 Task: Create Workspace Continuous Integration and Deployment Workspace description Monitor and track industry regulations and compliance. Workspace type Engineering-IT
Action: Mouse moved to (358, 79)
Screenshot: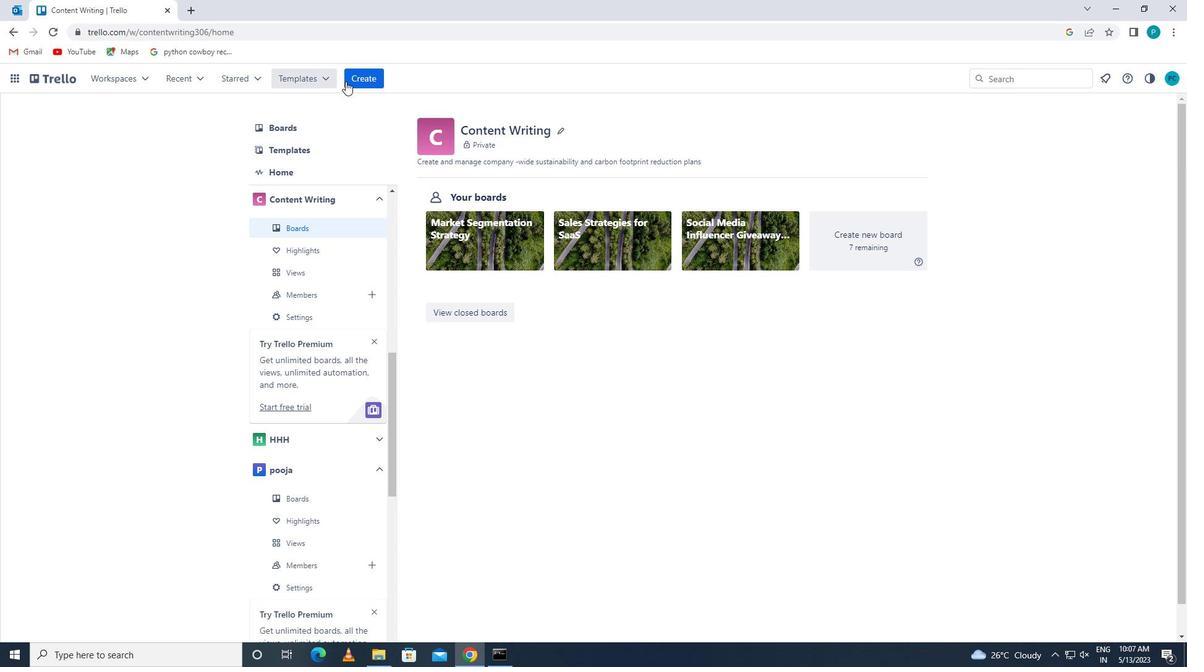 
Action: Mouse pressed left at (358, 79)
Screenshot: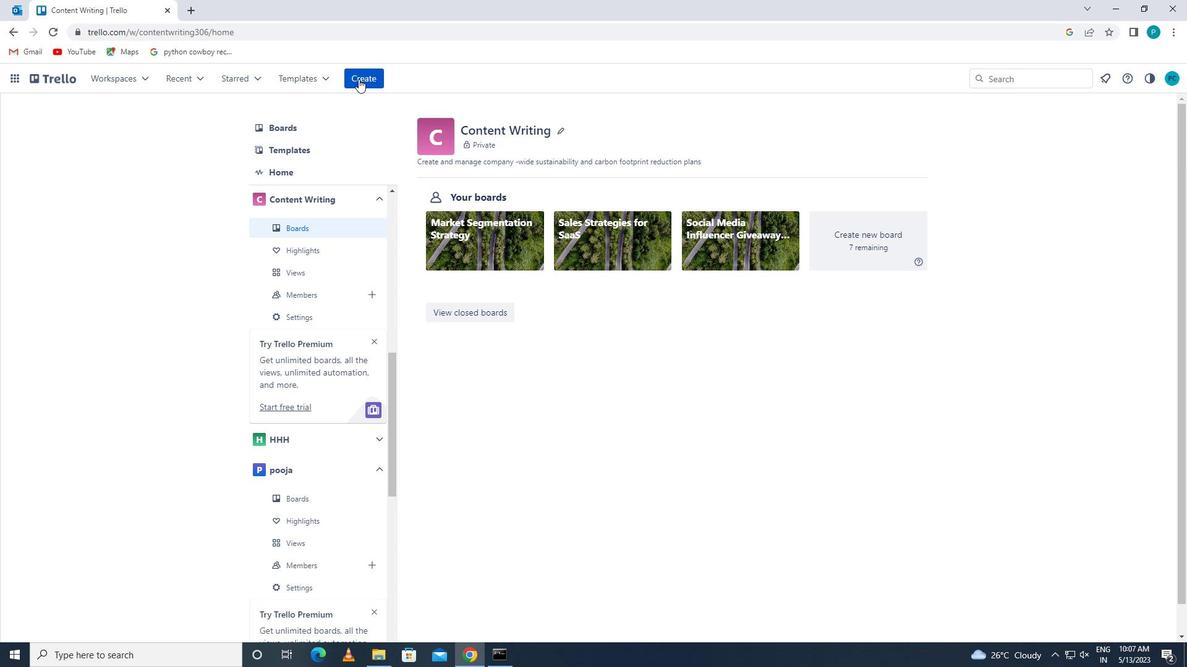 
Action: Mouse moved to (383, 187)
Screenshot: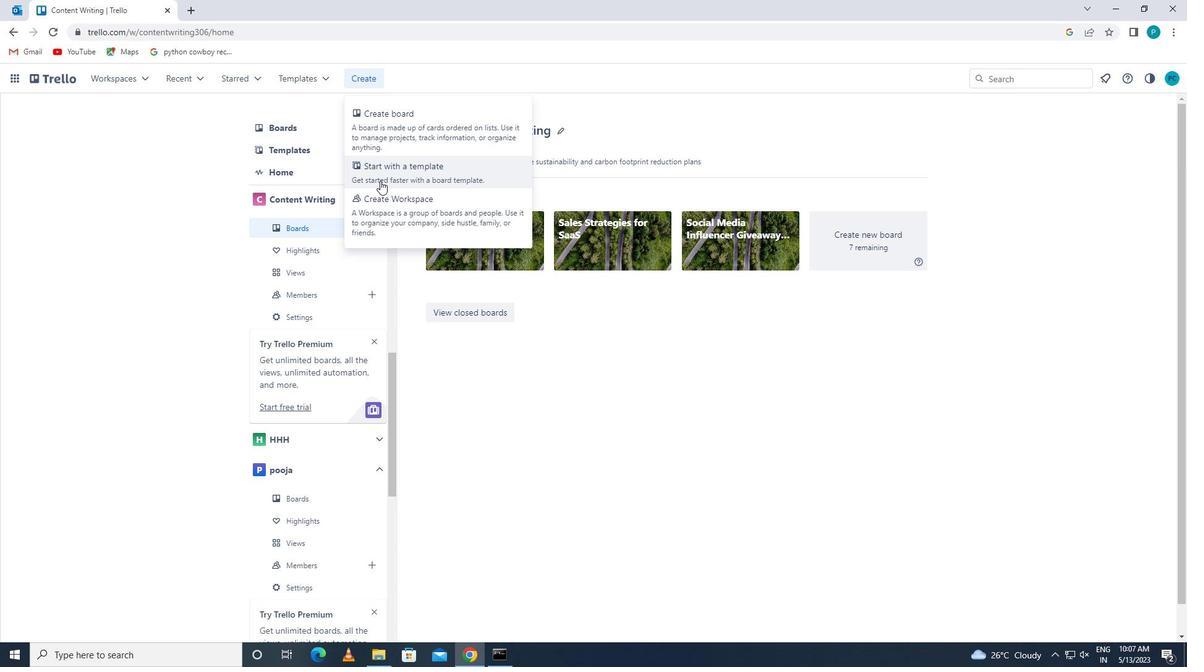 
Action: Mouse pressed left at (383, 187)
Screenshot: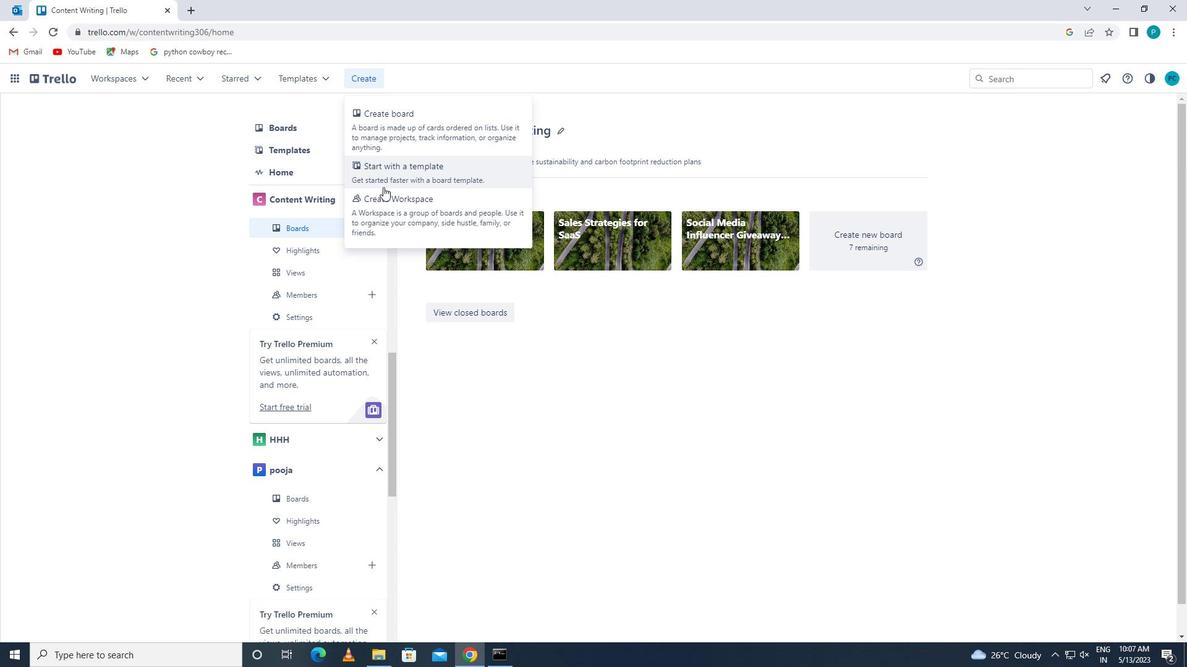 
Action: Mouse moved to (362, 87)
Screenshot: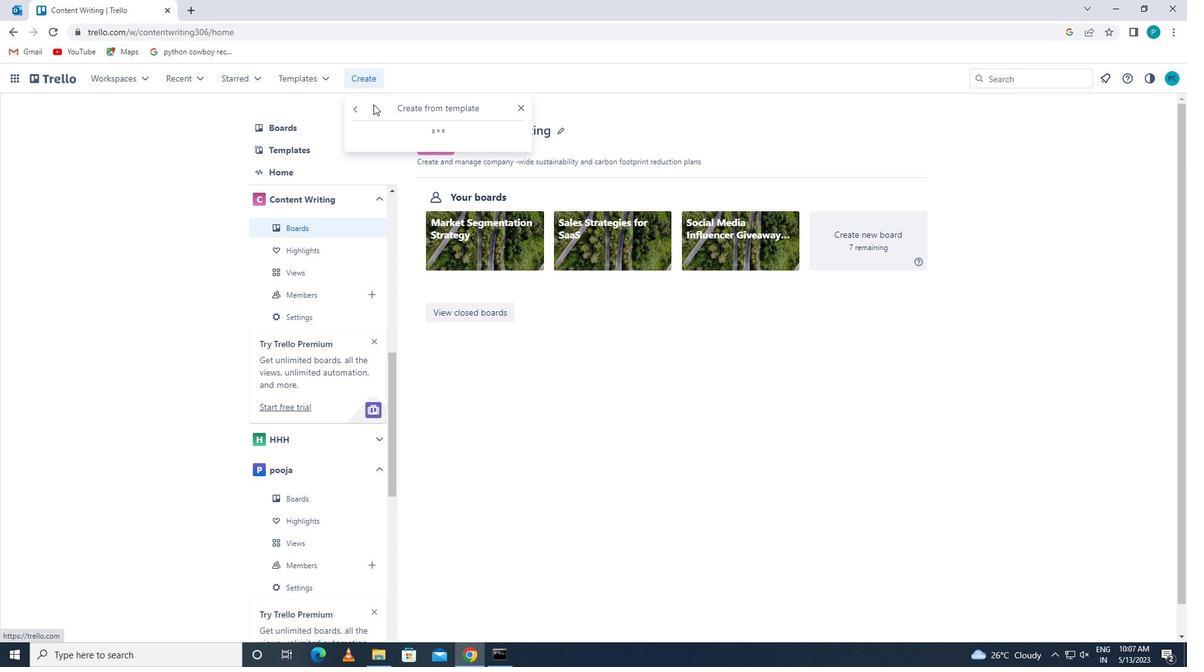 
Action: Mouse pressed left at (362, 87)
Screenshot: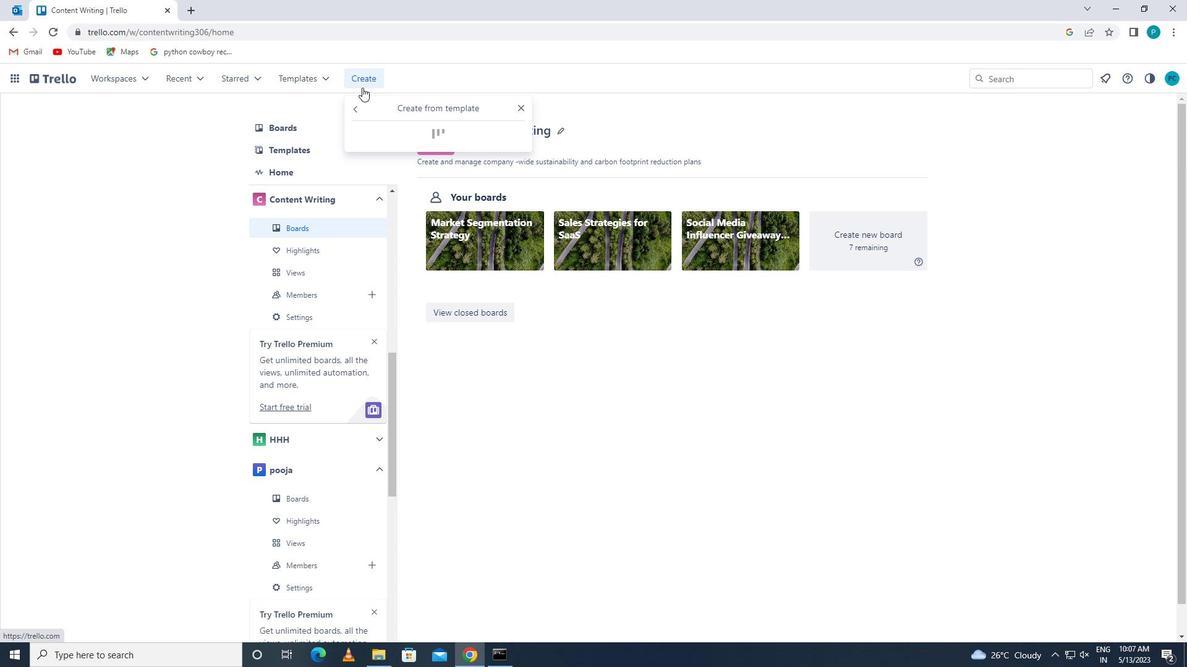 
Action: Mouse moved to (370, 87)
Screenshot: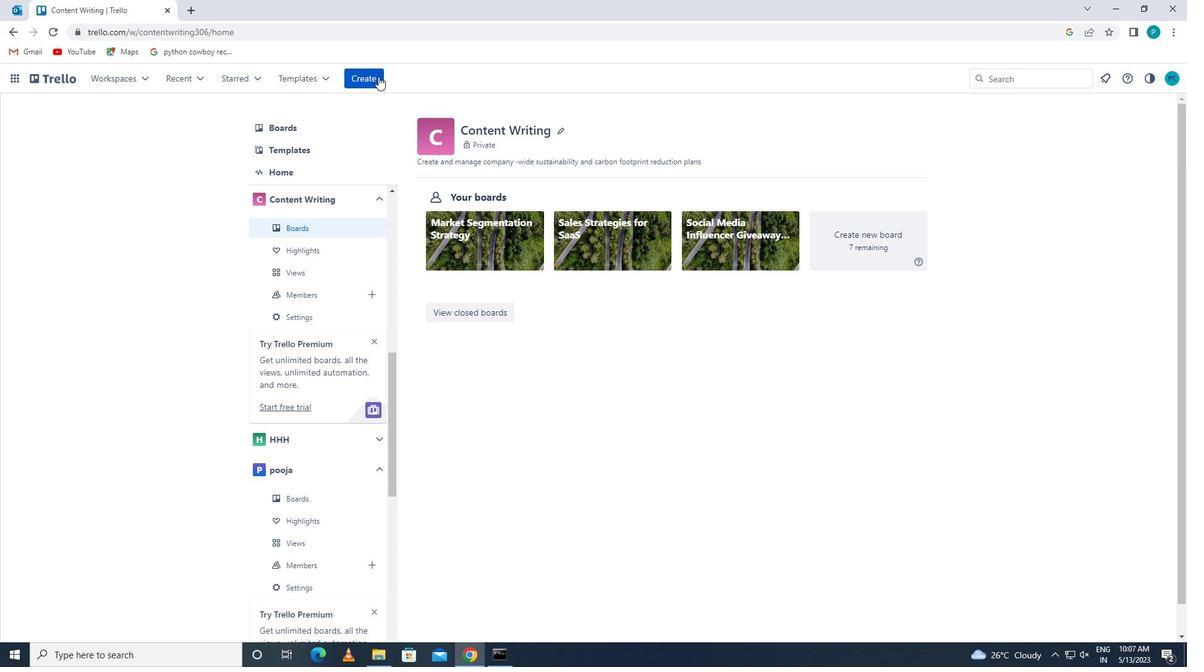 
Action: Mouse pressed left at (370, 87)
Screenshot: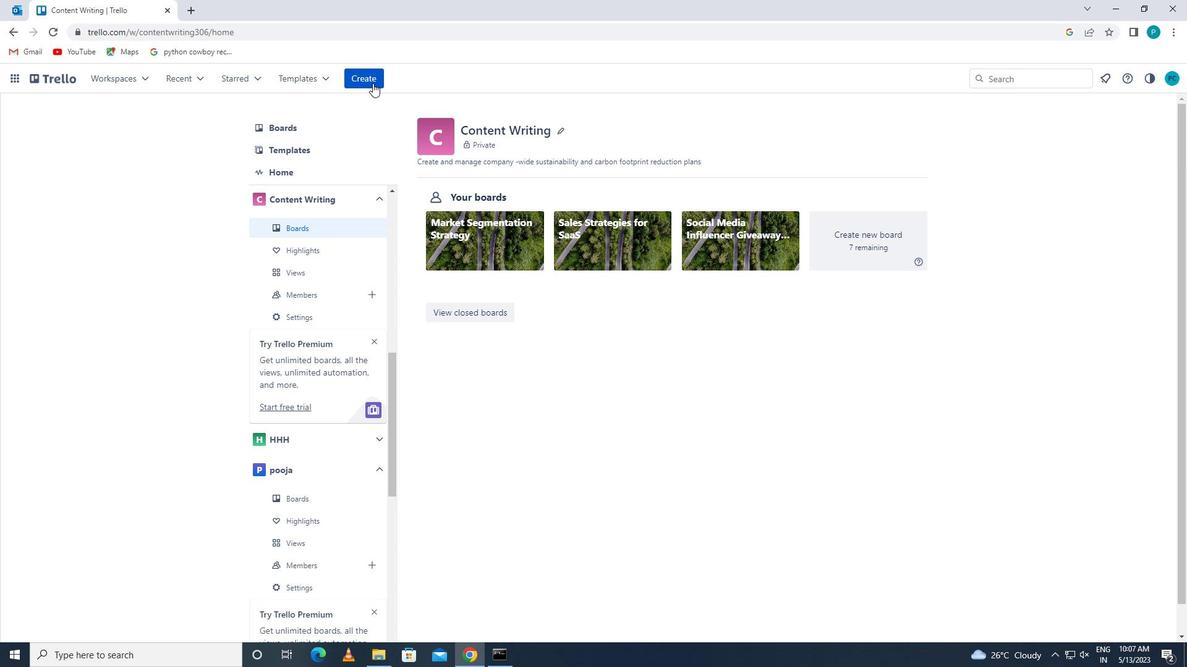 
Action: Mouse moved to (383, 199)
Screenshot: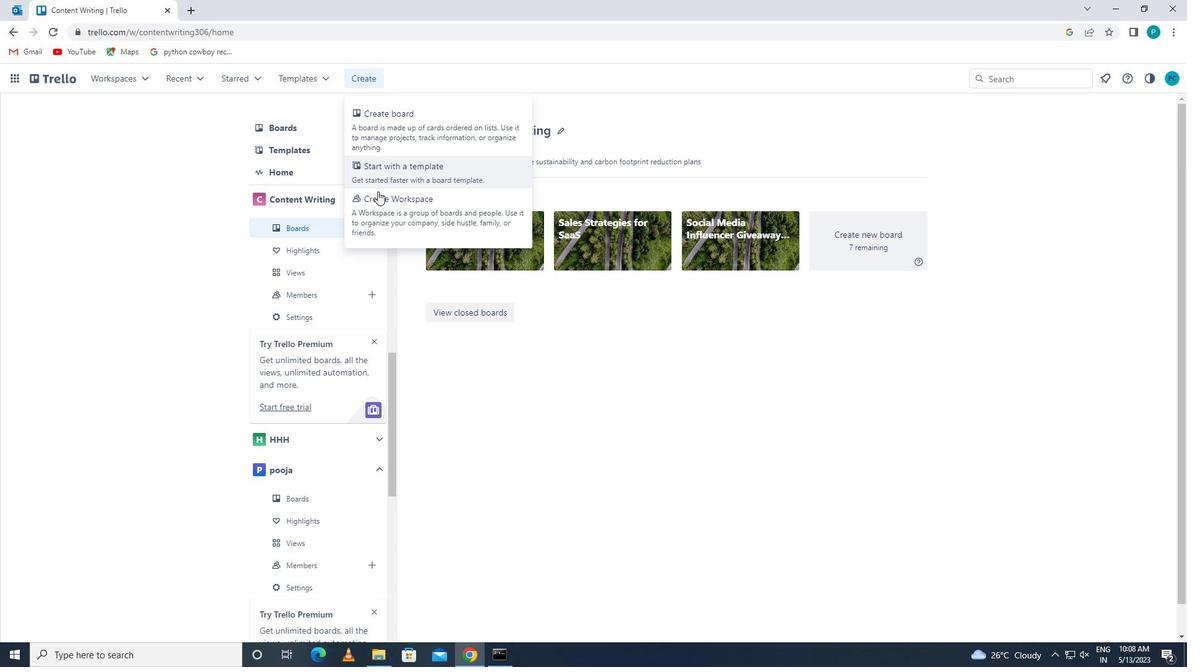 
Action: Mouse pressed left at (383, 199)
Screenshot: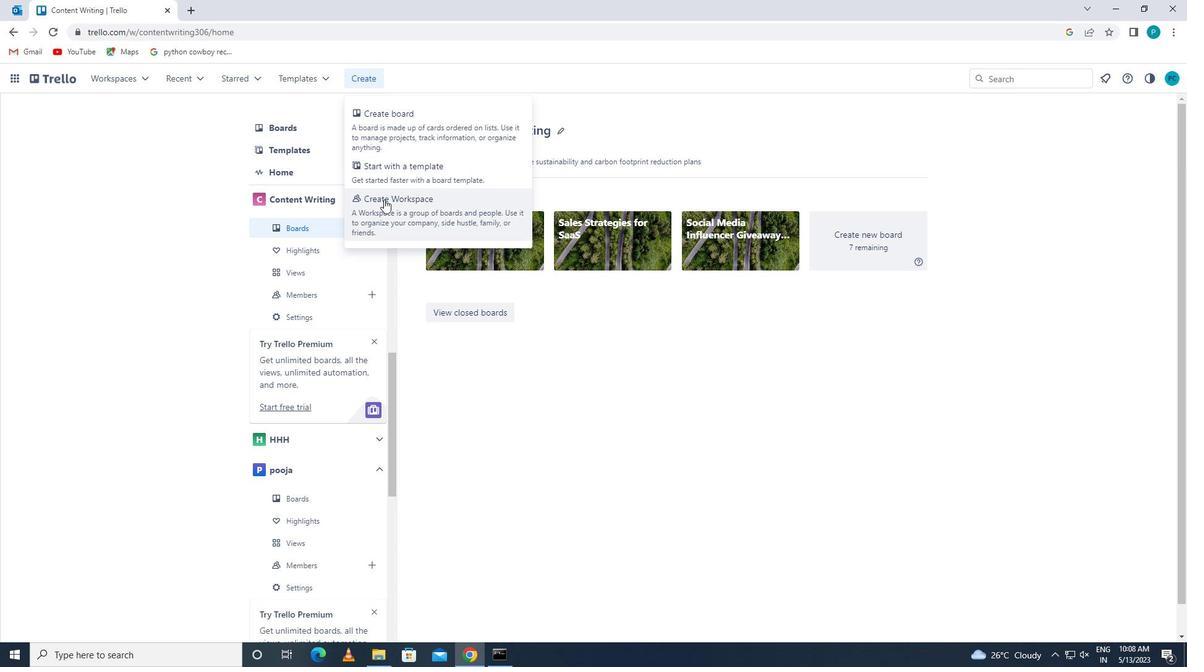 
Action: Mouse moved to (379, 243)
Screenshot: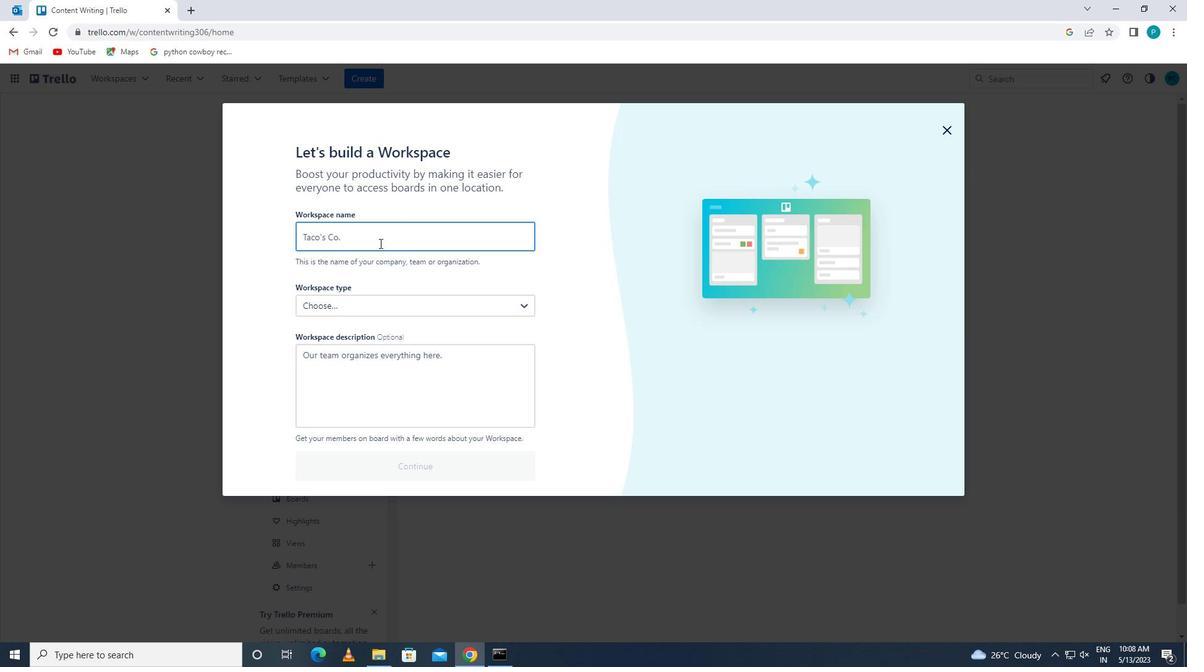 
Action: Mouse pressed left at (379, 243)
Screenshot: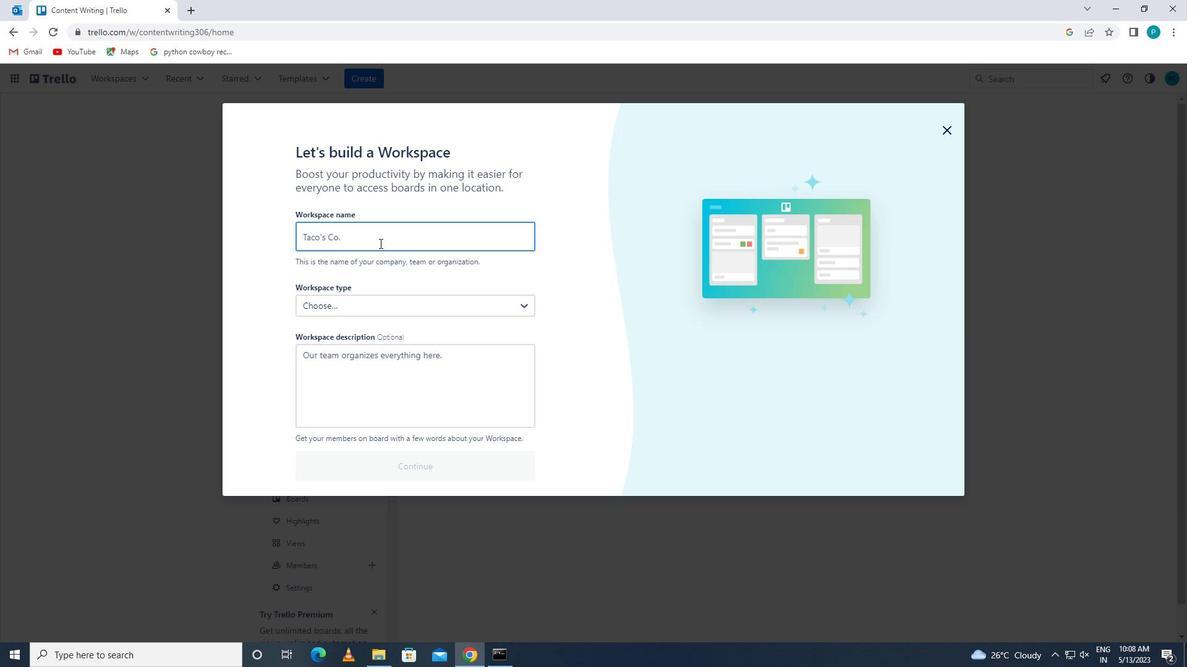 
Action: Key pressed <Key.caps_lock>c<Key.caps_lock>ontinuous<Key.space><Key.caps_lock>i<Key.caps_lock>ntegration<Key.space>and<Key.space>a<Key.backspace><Key.caps_lock>d<Key.caps_lock>evel<Key.backspace><Key.backspace><Key.backspace>ployment
Screenshot: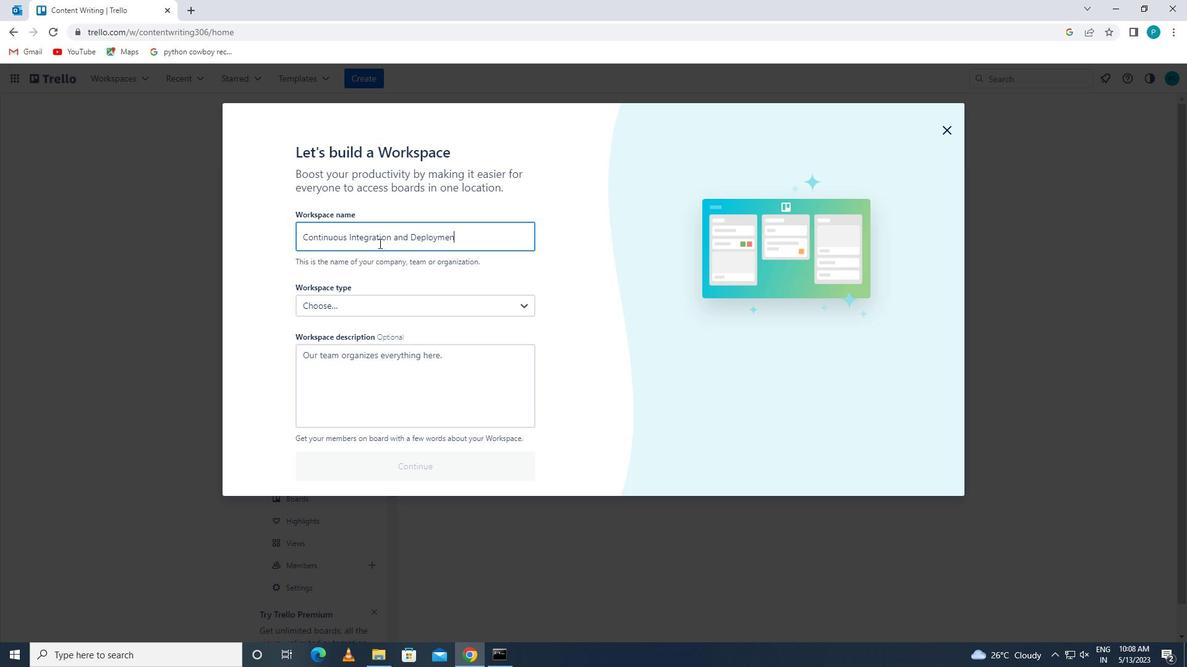 
Action: Mouse moved to (380, 375)
Screenshot: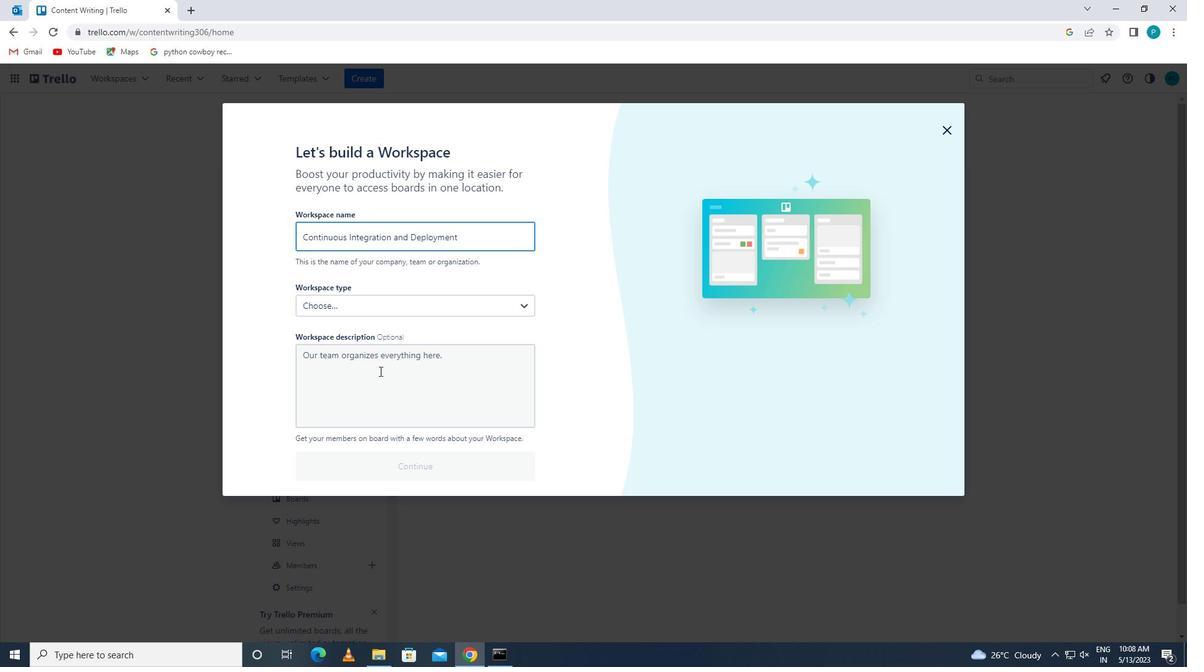 
Action: Mouse pressed left at (380, 375)
Screenshot: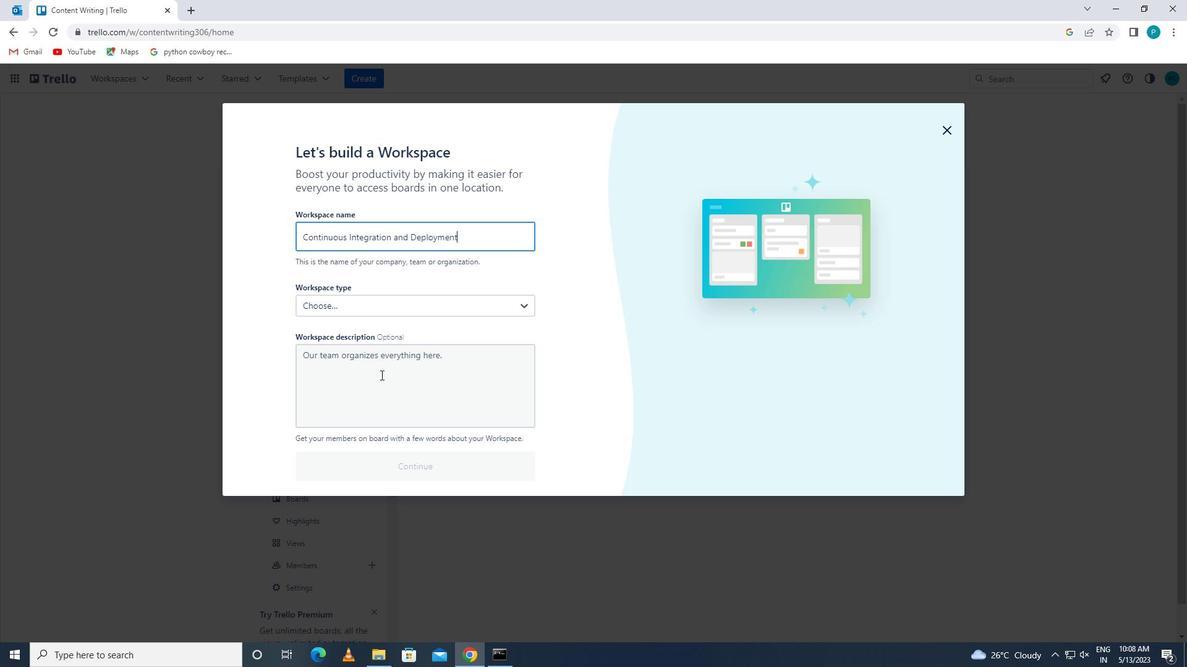 
Action: Key pressed <Key.caps_lock>m<Key.caps_lock>onitor<Key.space>and<Key.space>track<Key.space>industru<Key.backspace>y<Key.space>regulations<Key.space>and<Key.space>comliance
Screenshot: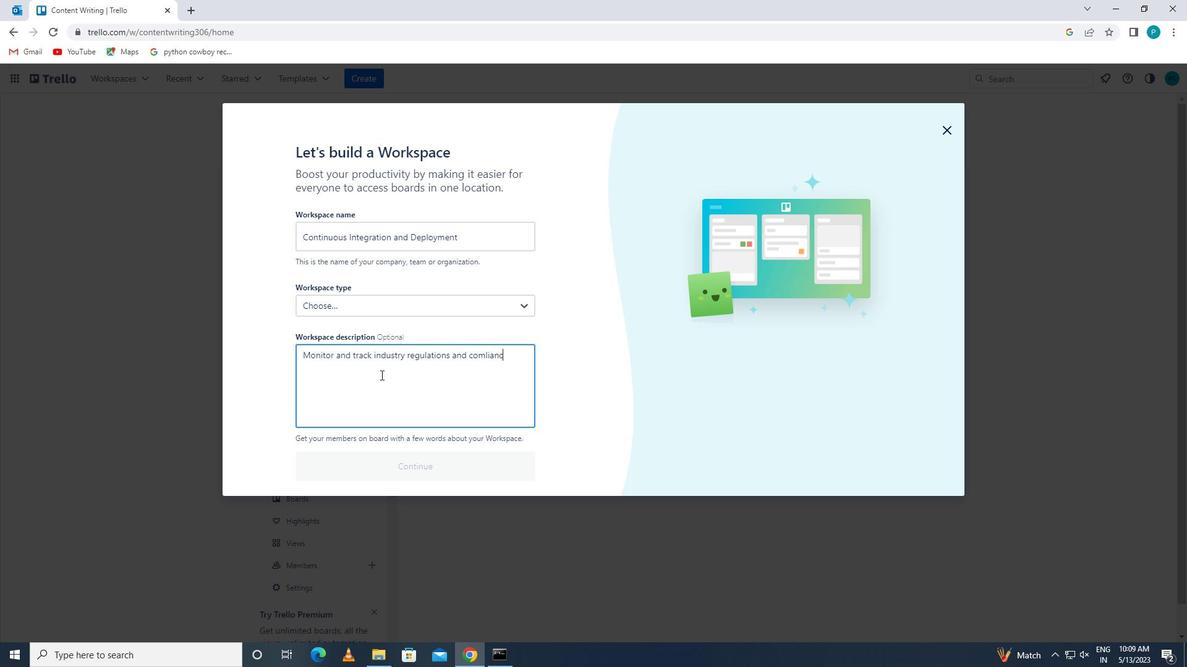 
Action: Mouse moved to (396, 303)
Screenshot: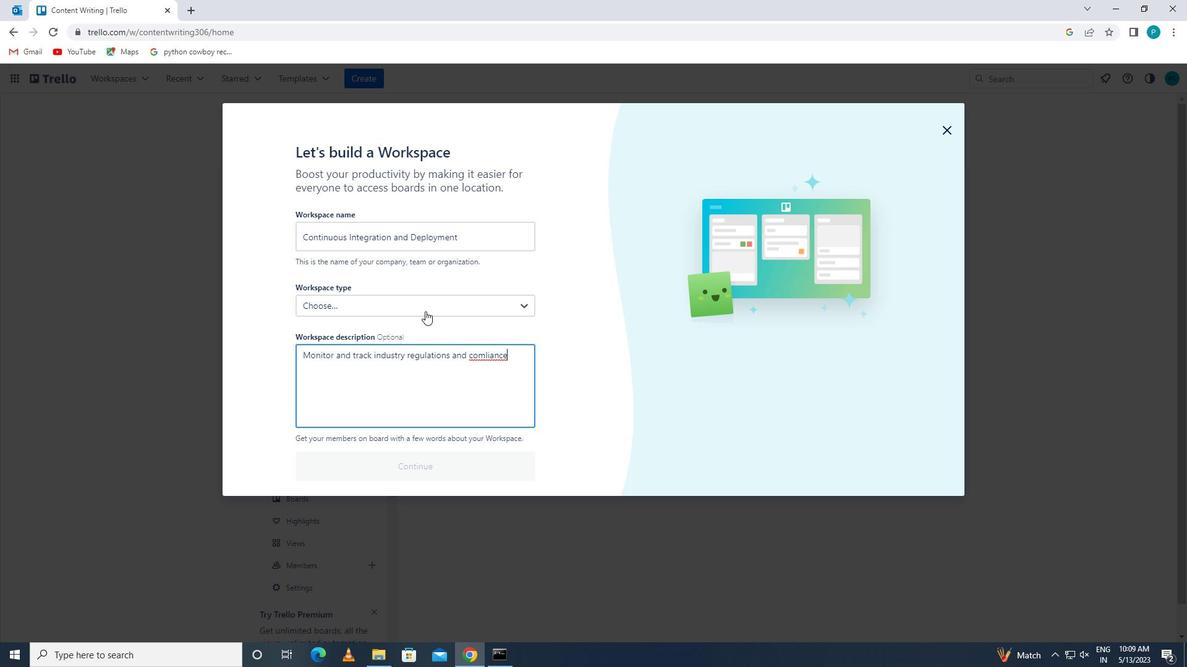 
Action: Mouse pressed left at (396, 303)
Screenshot: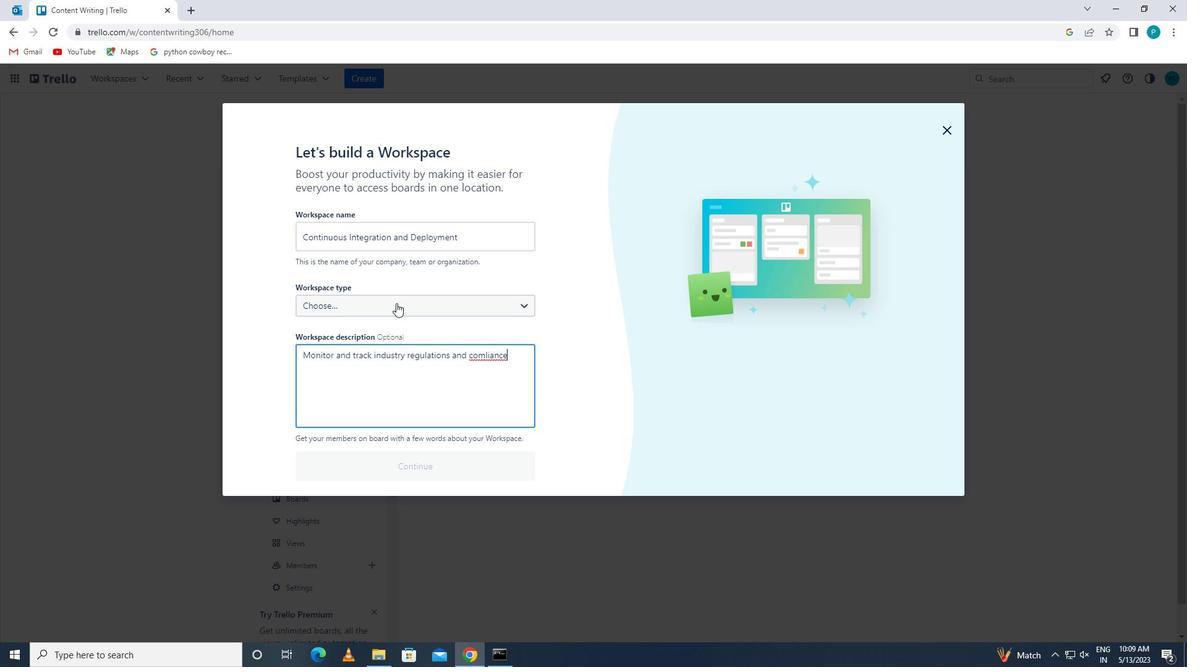 
Action: Mouse moved to (380, 448)
Screenshot: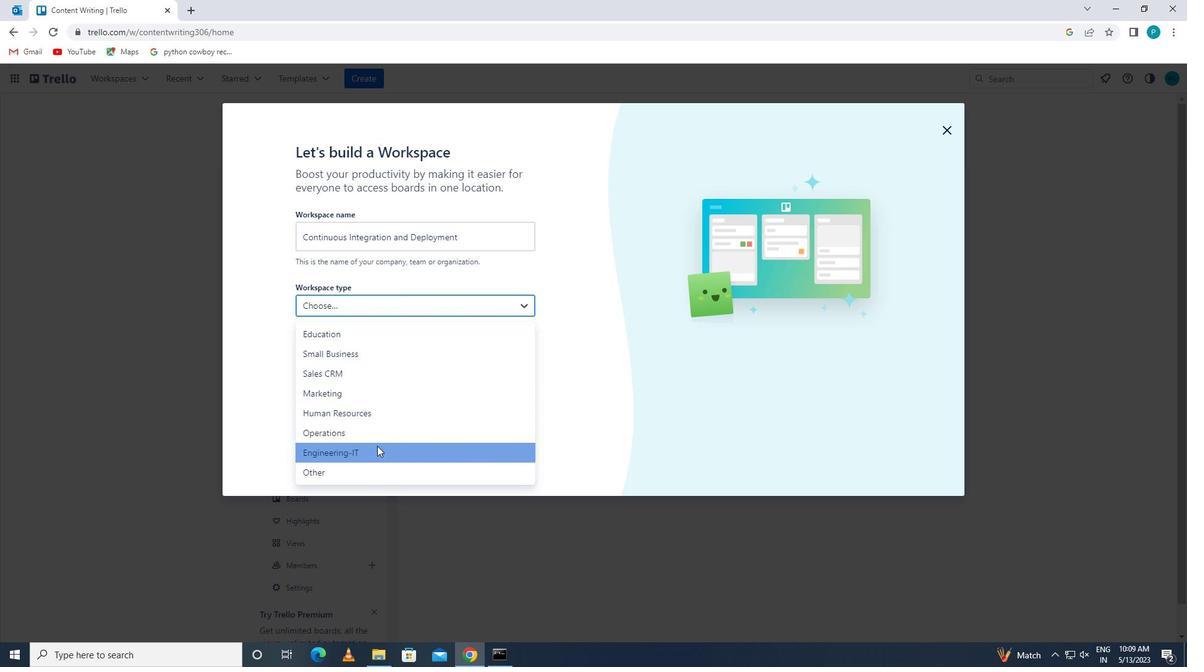 
Action: Mouse pressed left at (380, 448)
Screenshot: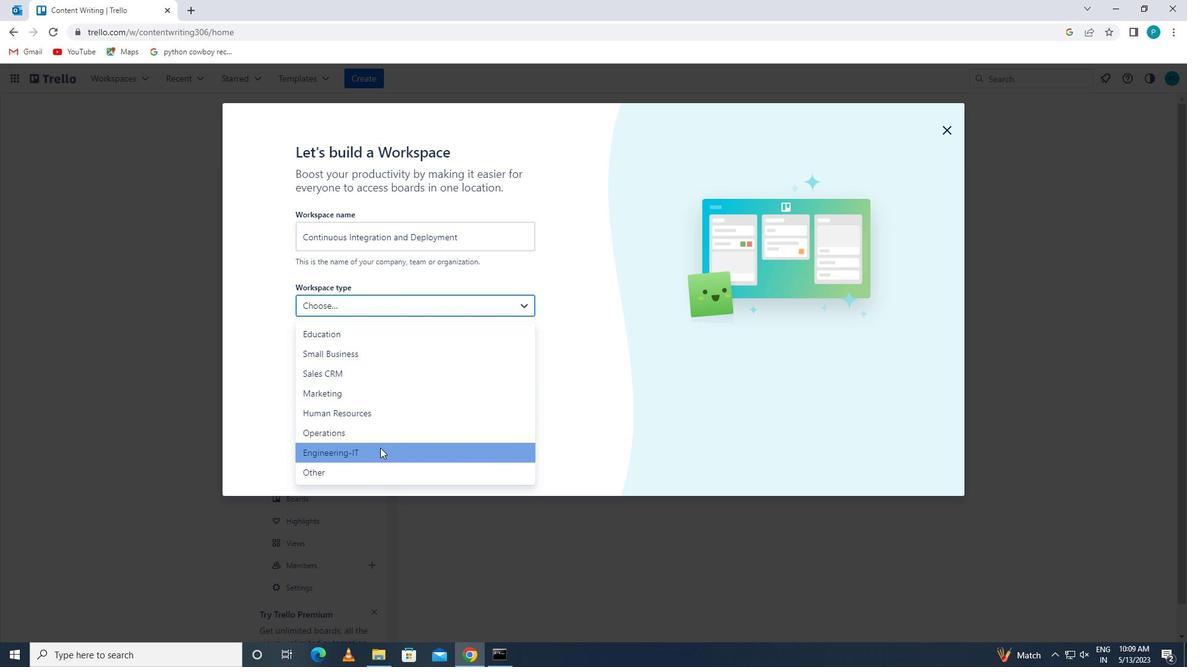 
Action: Mouse moved to (385, 467)
Screenshot: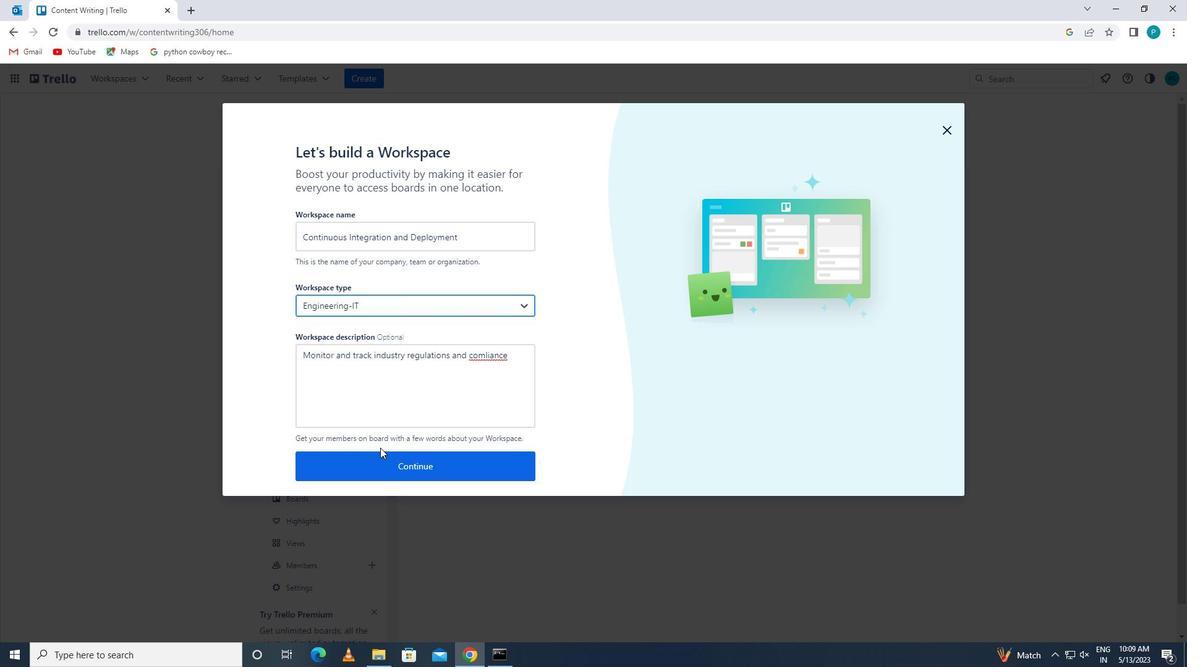 
Action: Mouse pressed left at (385, 467)
Screenshot: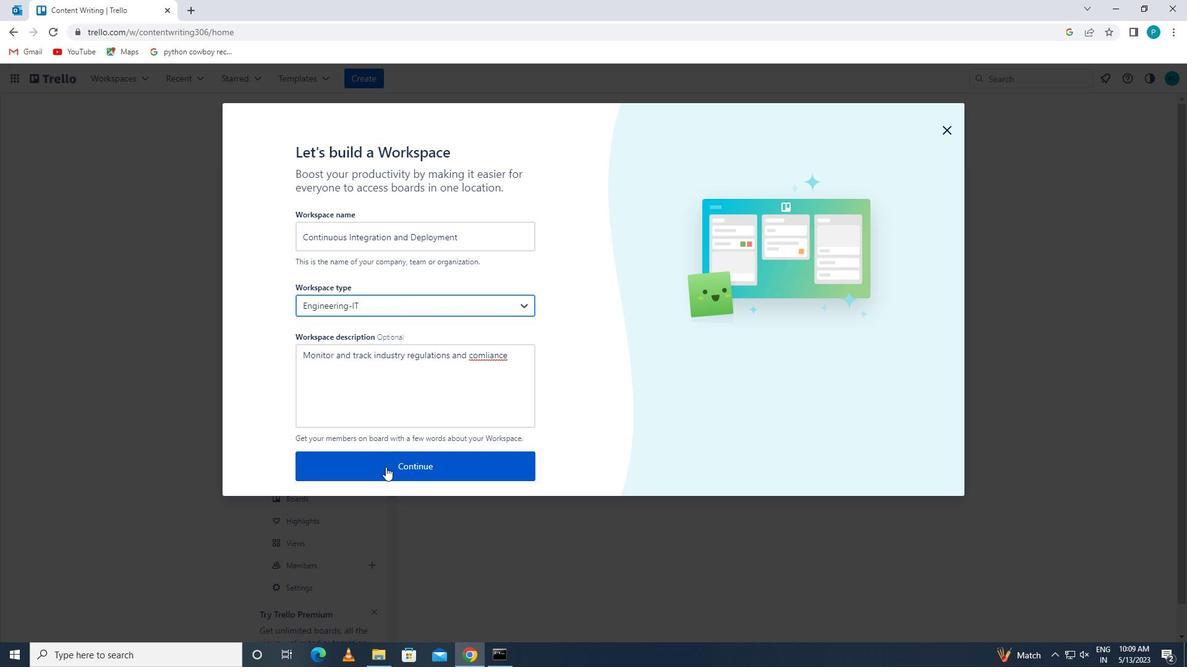 
